Task: Add Mauro & Gianni Mascarpone Cheese to the cart.
Action: Mouse moved to (957, 330)
Screenshot: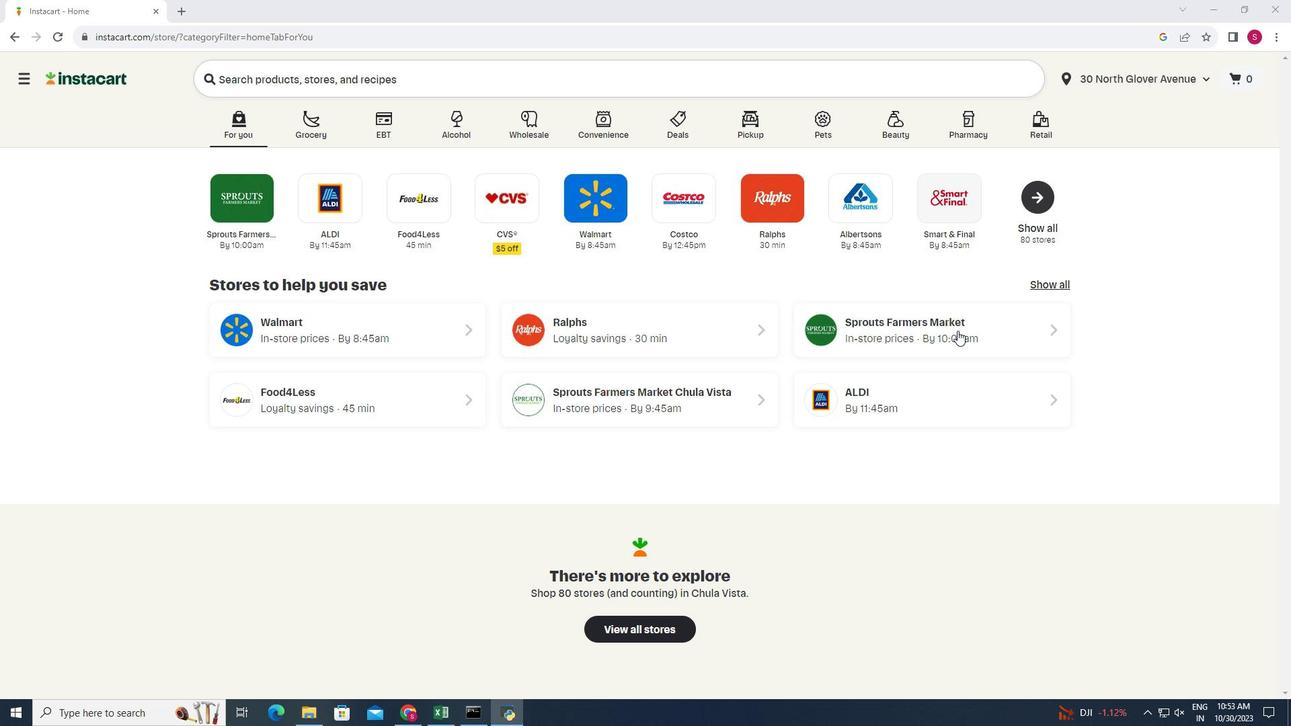 
Action: Mouse pressed left at (957, 330)
Screenshot: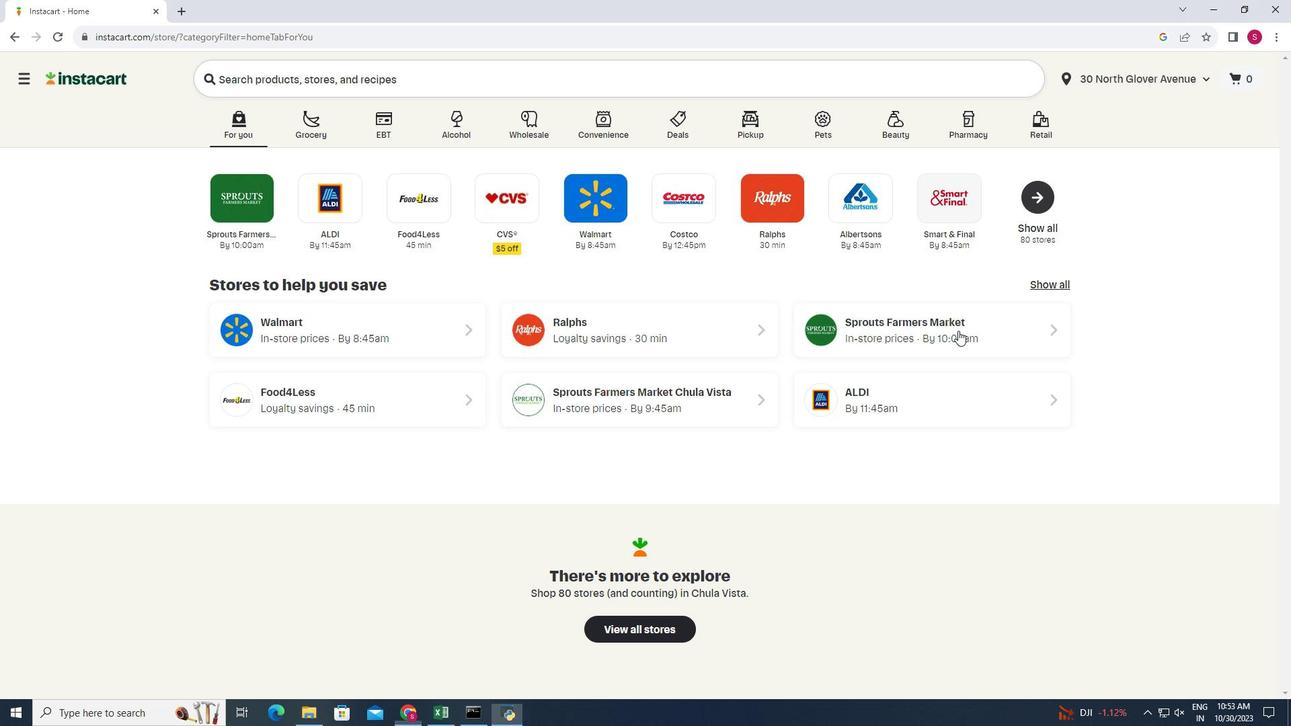 
Action: Mouse moved to (49, 587)
Screenshot: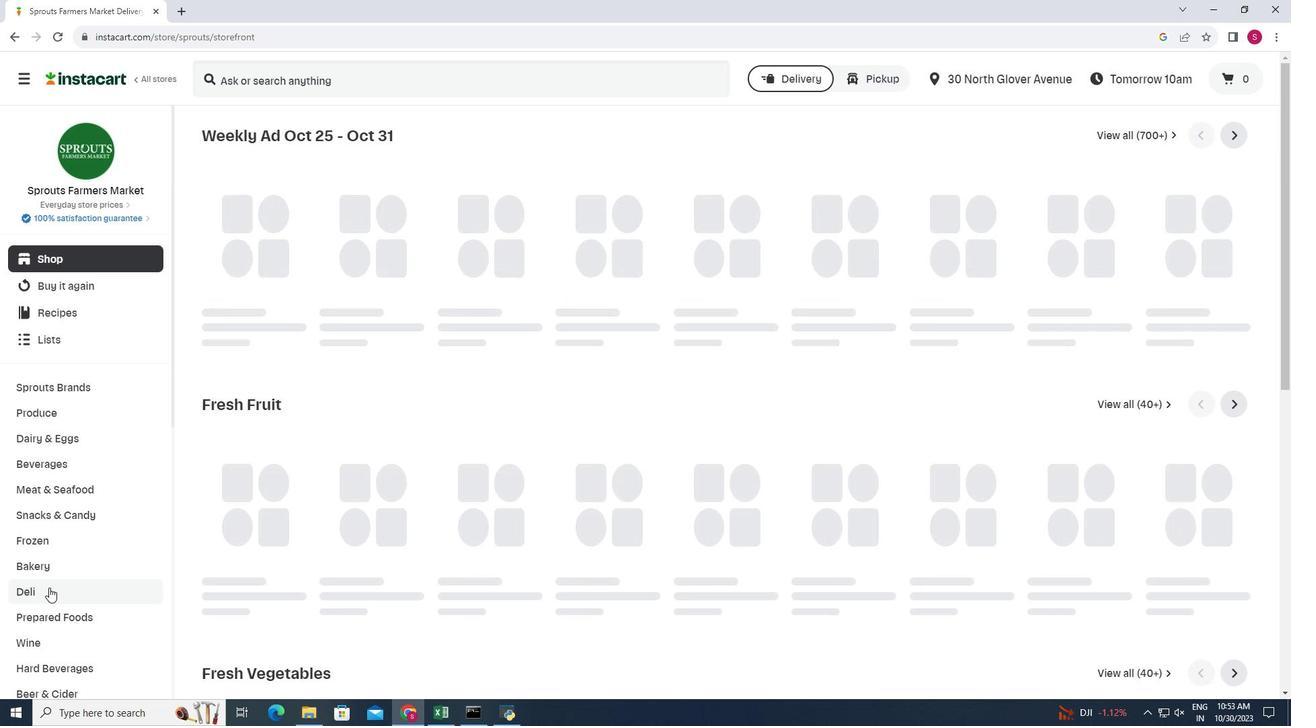 
Action: Mouse pressed left at (49, 587)
Screenshot: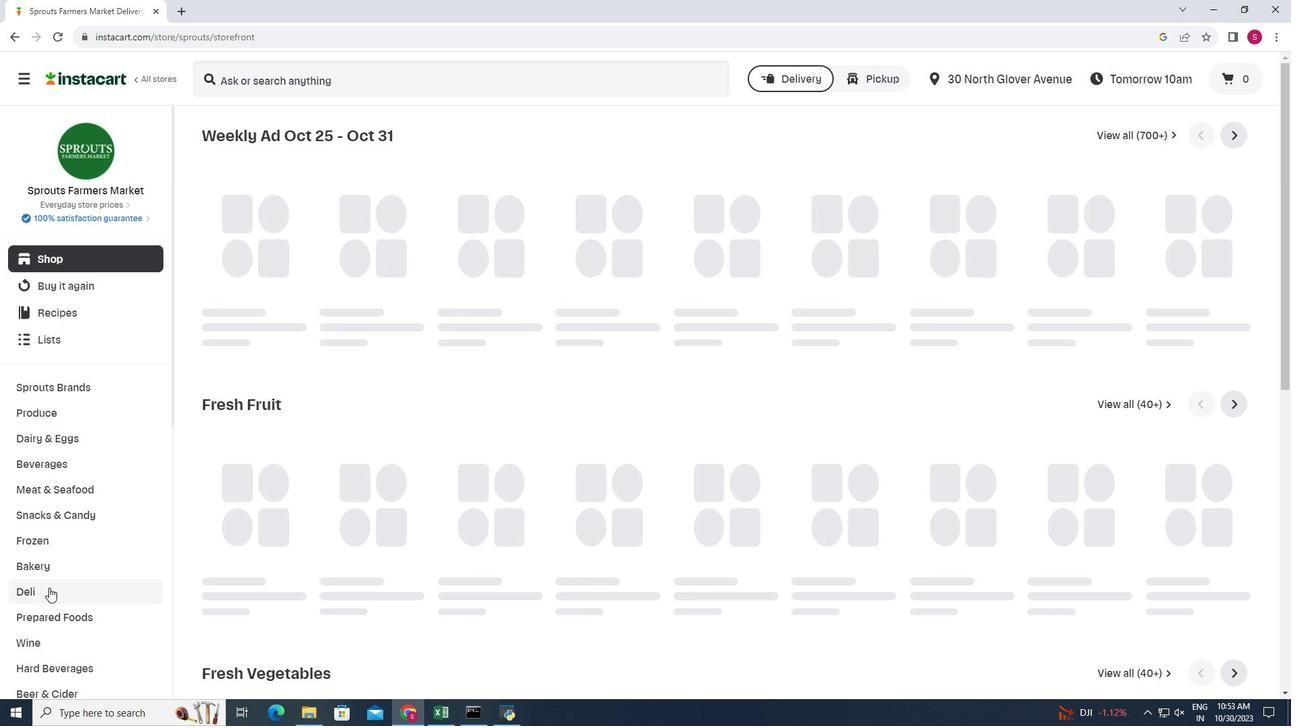 
Action: Mouse moved to (365, 165)
Screenshot: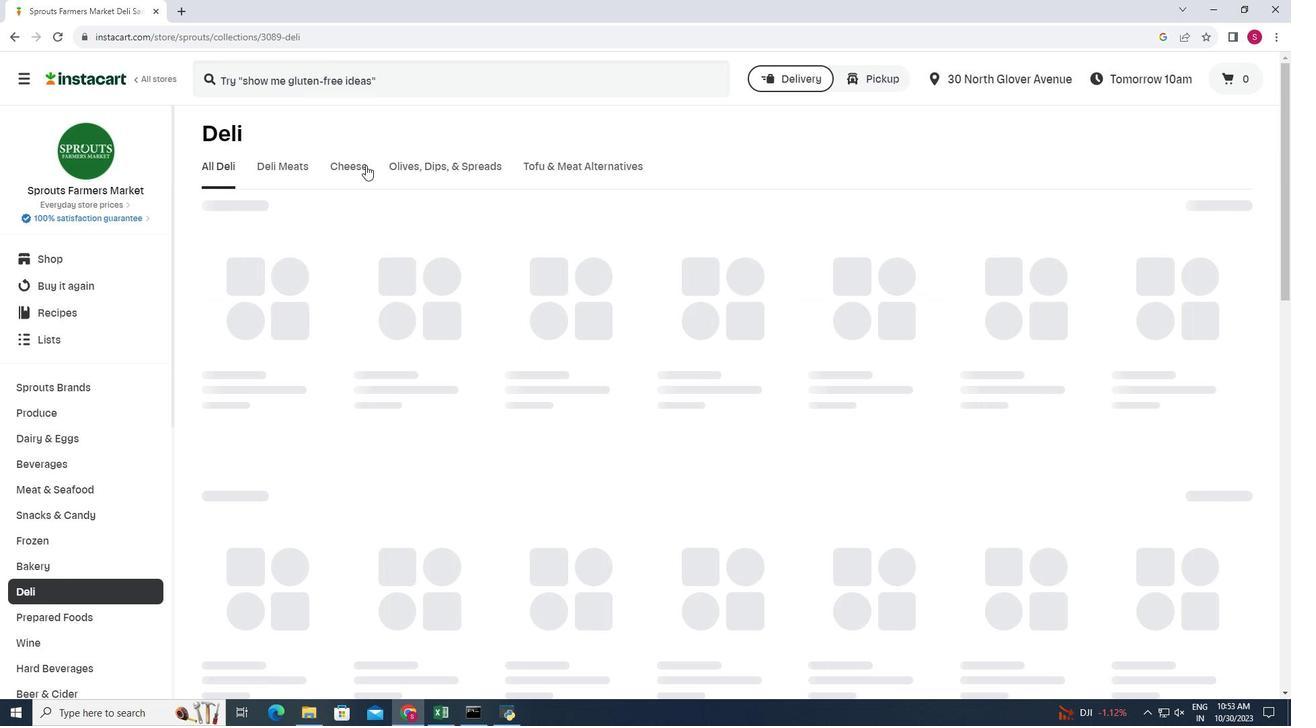 
Action: Mouse pressed left at (365, 165)
Screenshot: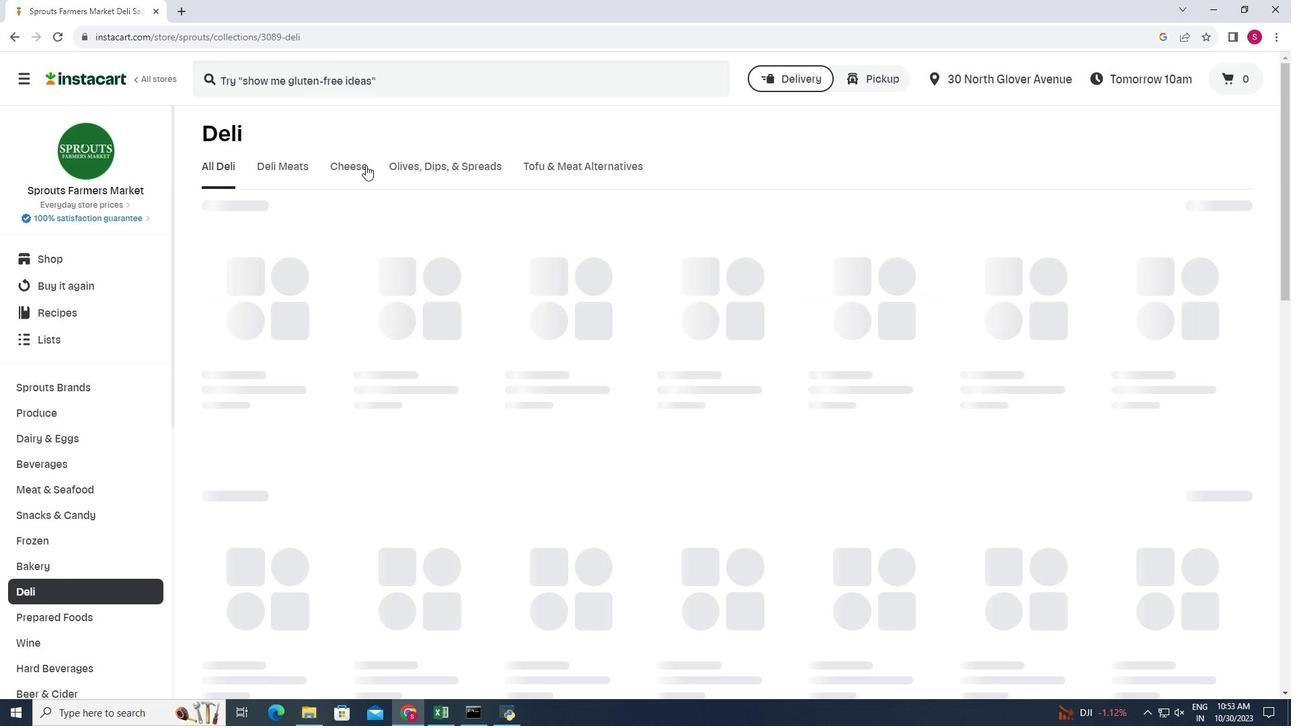 
Action: Mouse moved to (1265, 229)
Screenshot: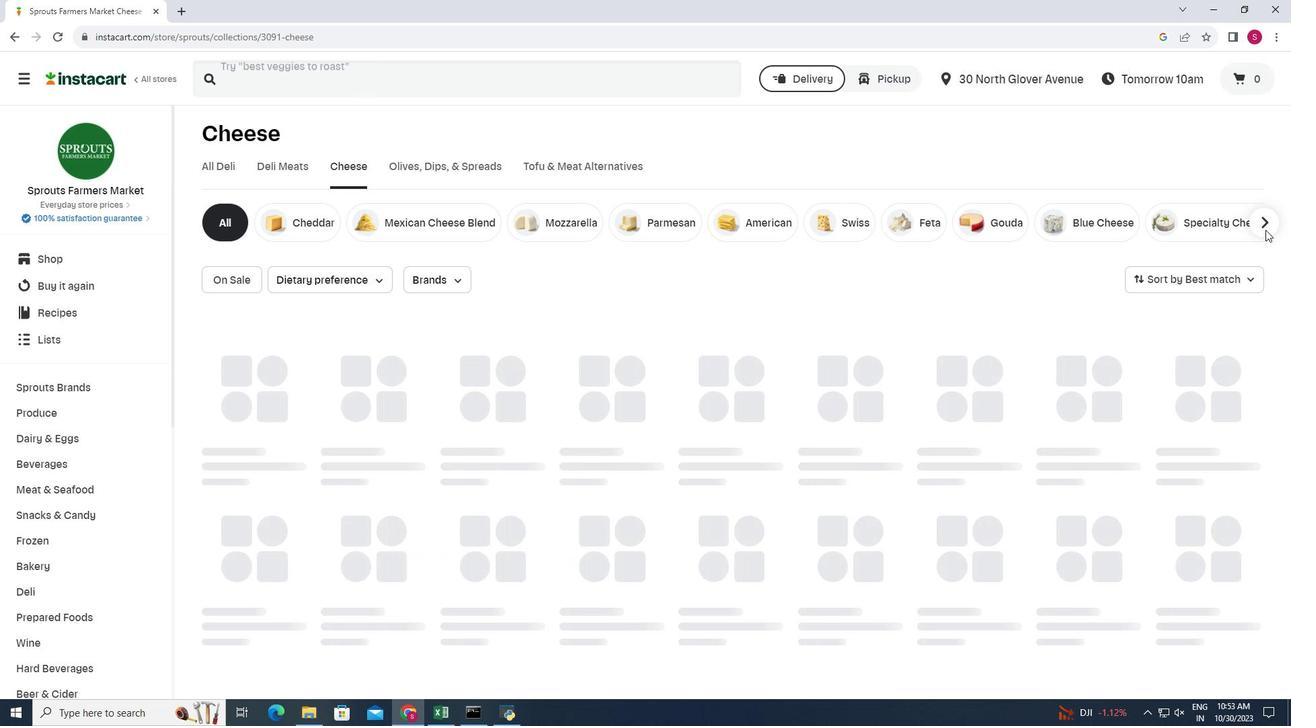 
Action: Mouse pressed left at (1265, 229)
Screenshot: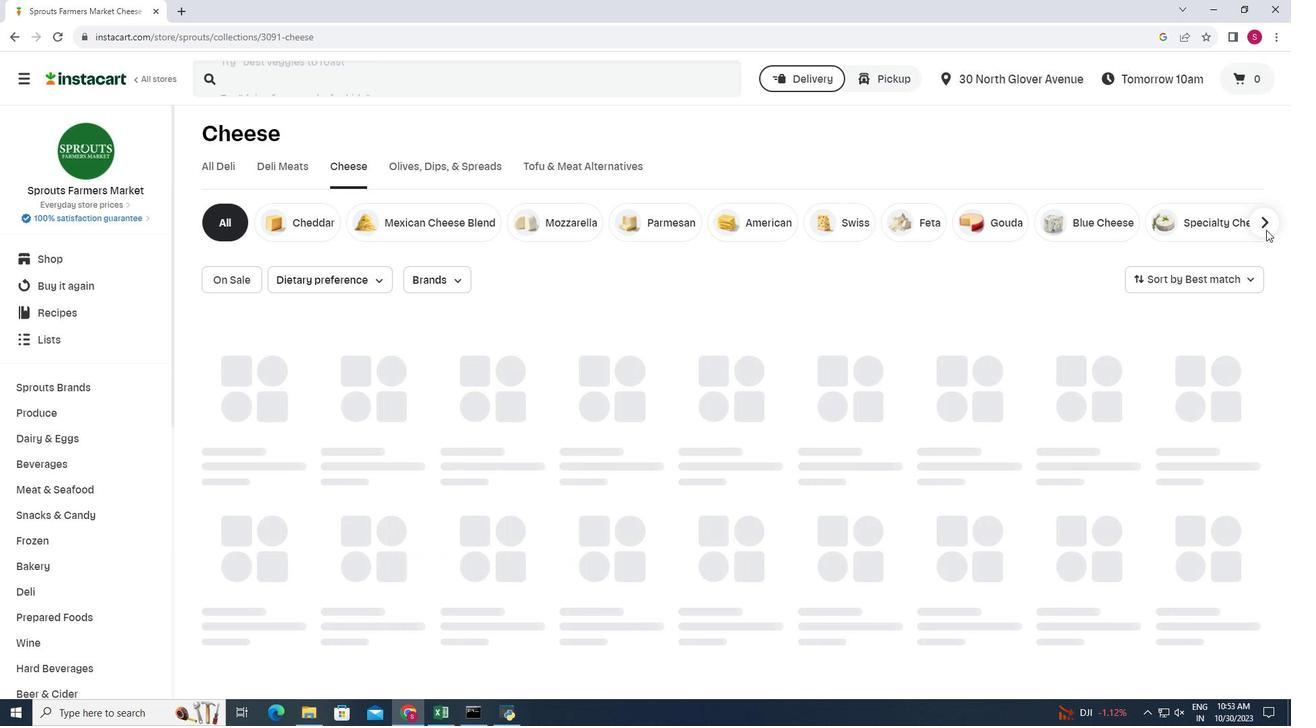 
Action: Mouse moved to (1268, 218)
Screenshot: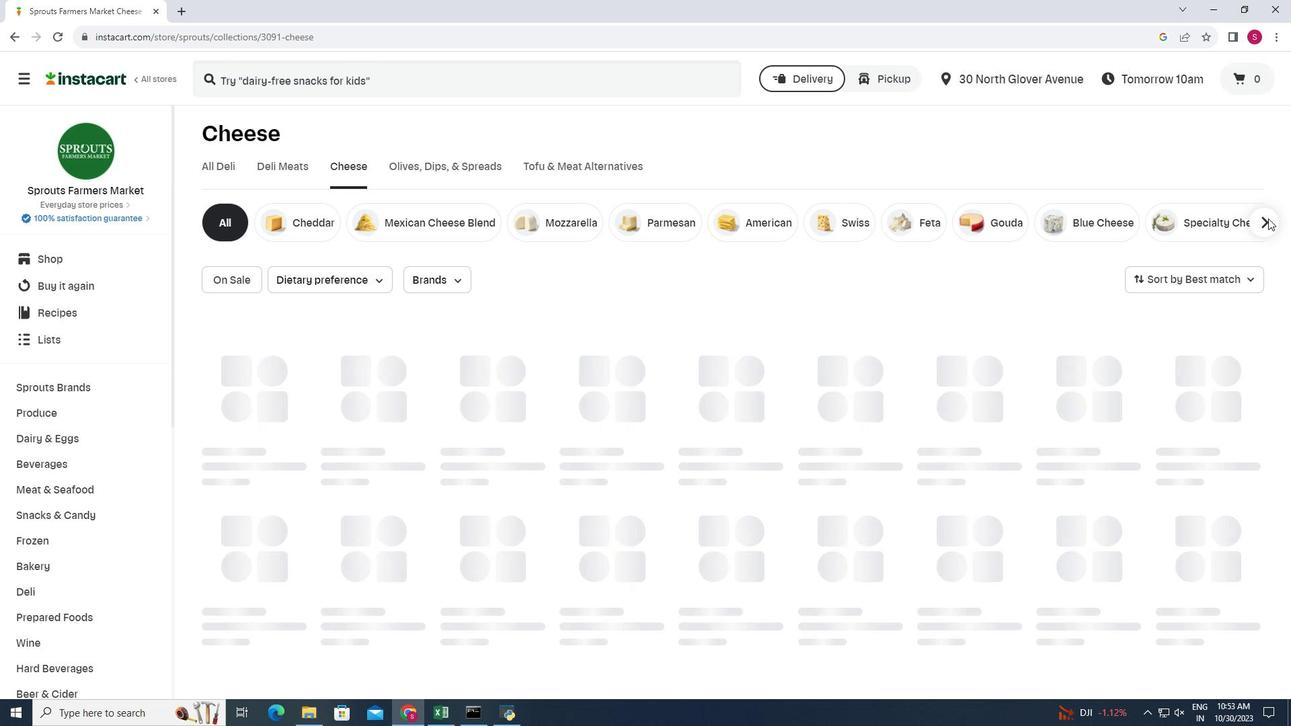 
Action: Mouse pressed left at (1268, 218)
Screenshot: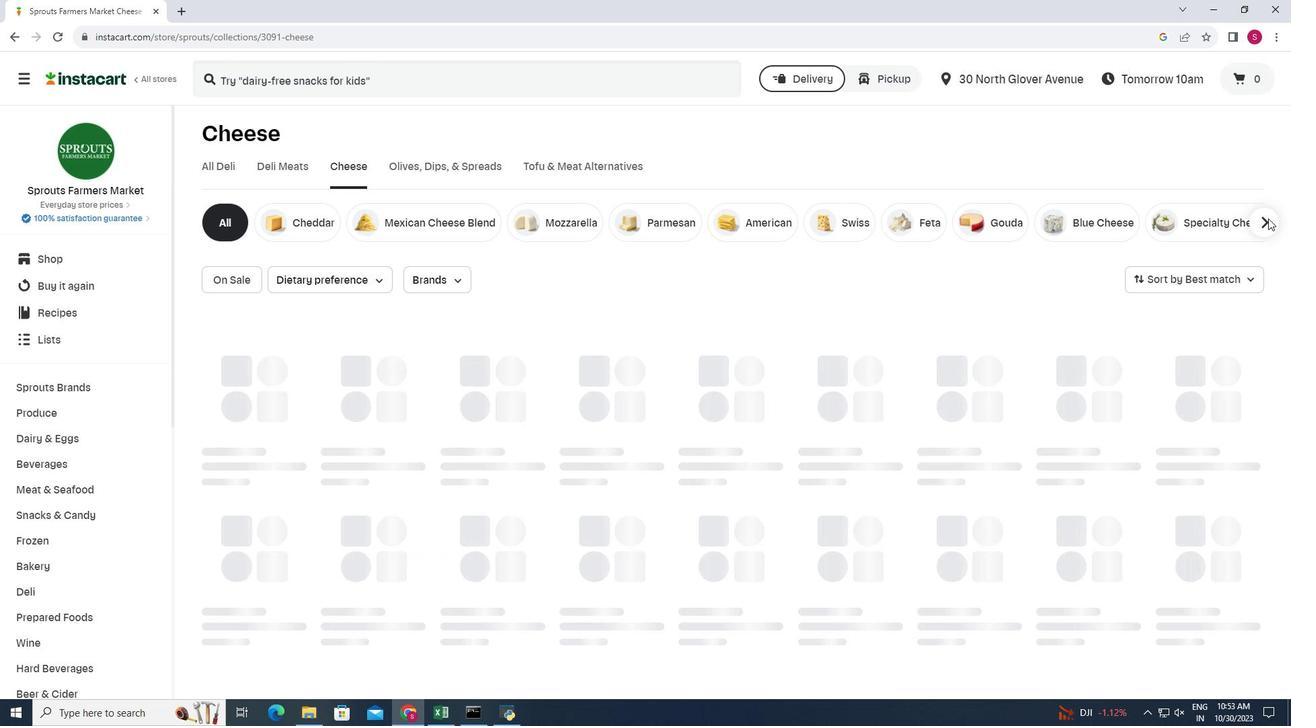 
Action: Mouse moved to (1263, 221)
Screenshot: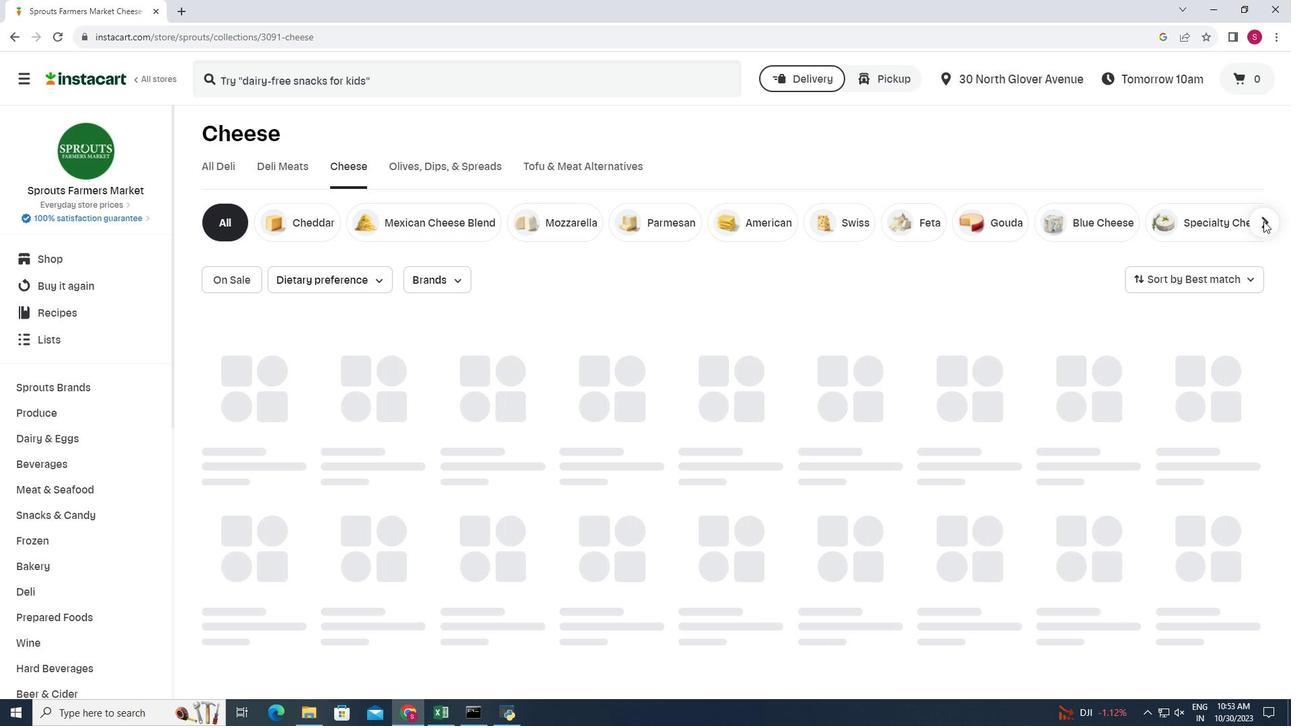 
Action: Mouse pressed left at (1263, 221)
Screenshot: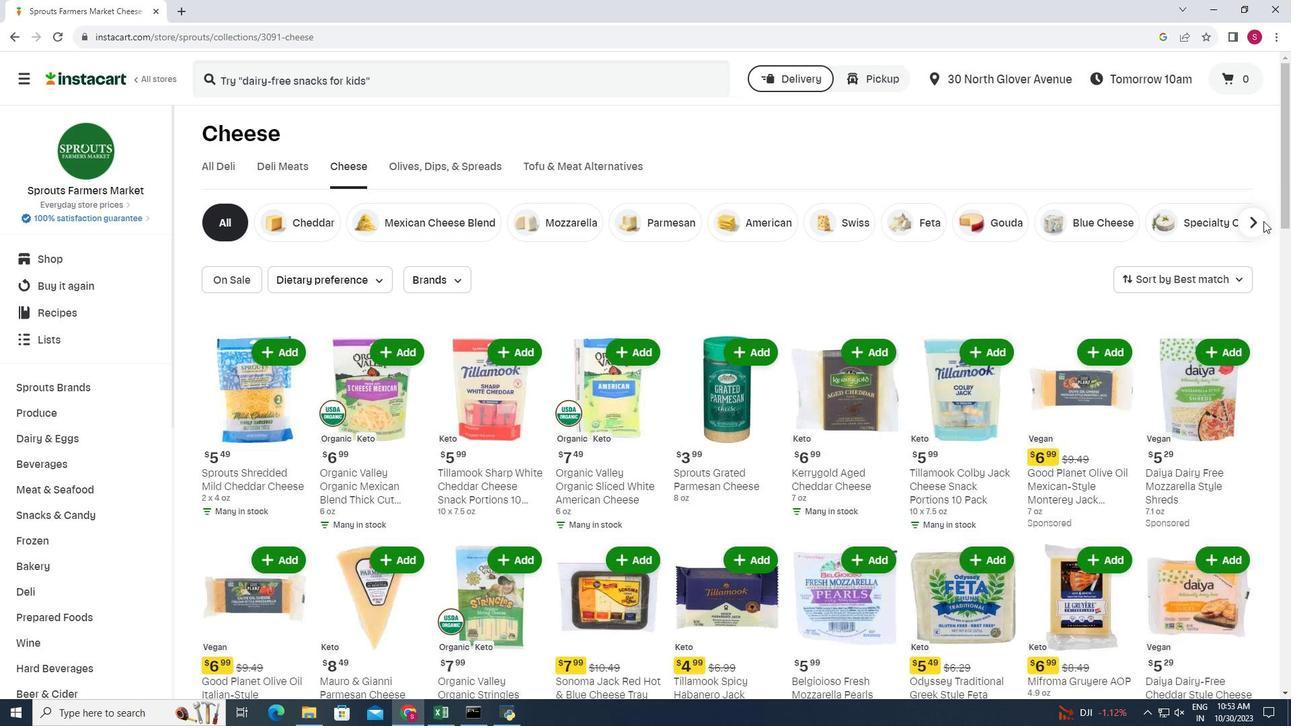 
Action: Mouse moved to (1207, 218)
Screenshot: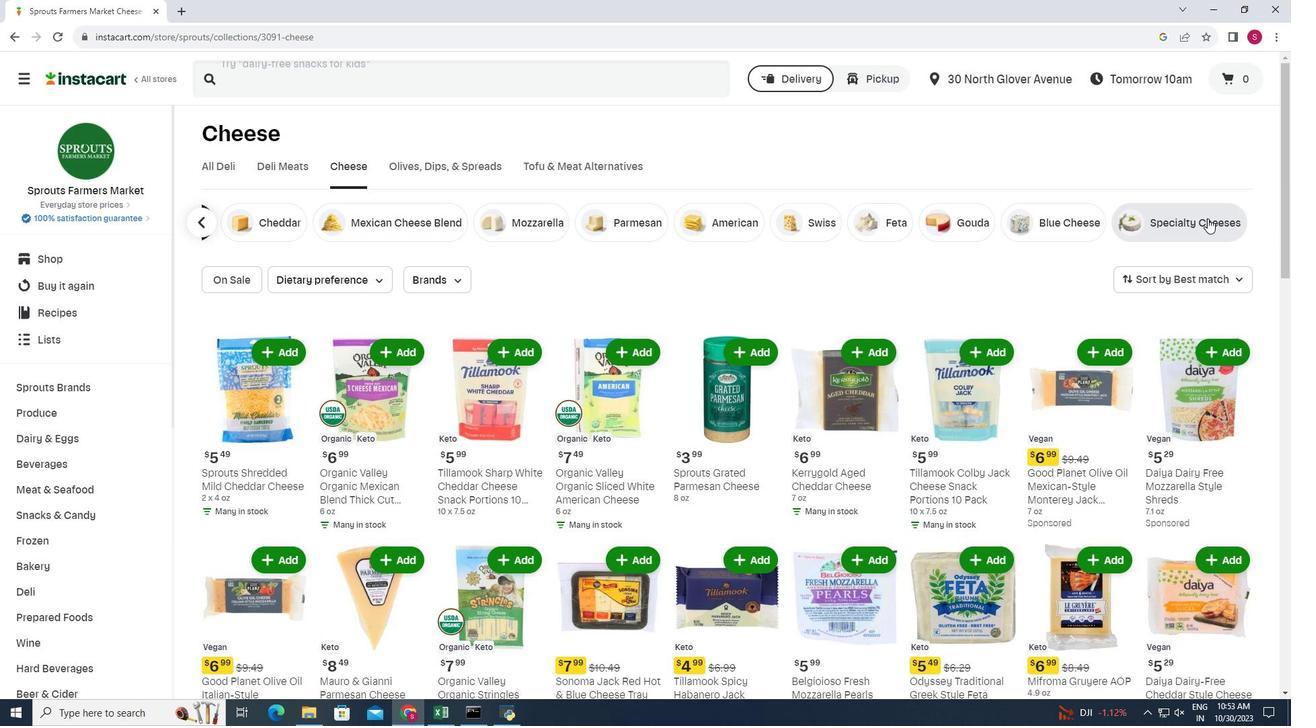 
Action: Mouse pressed left at (1207, 218)
Screenshot: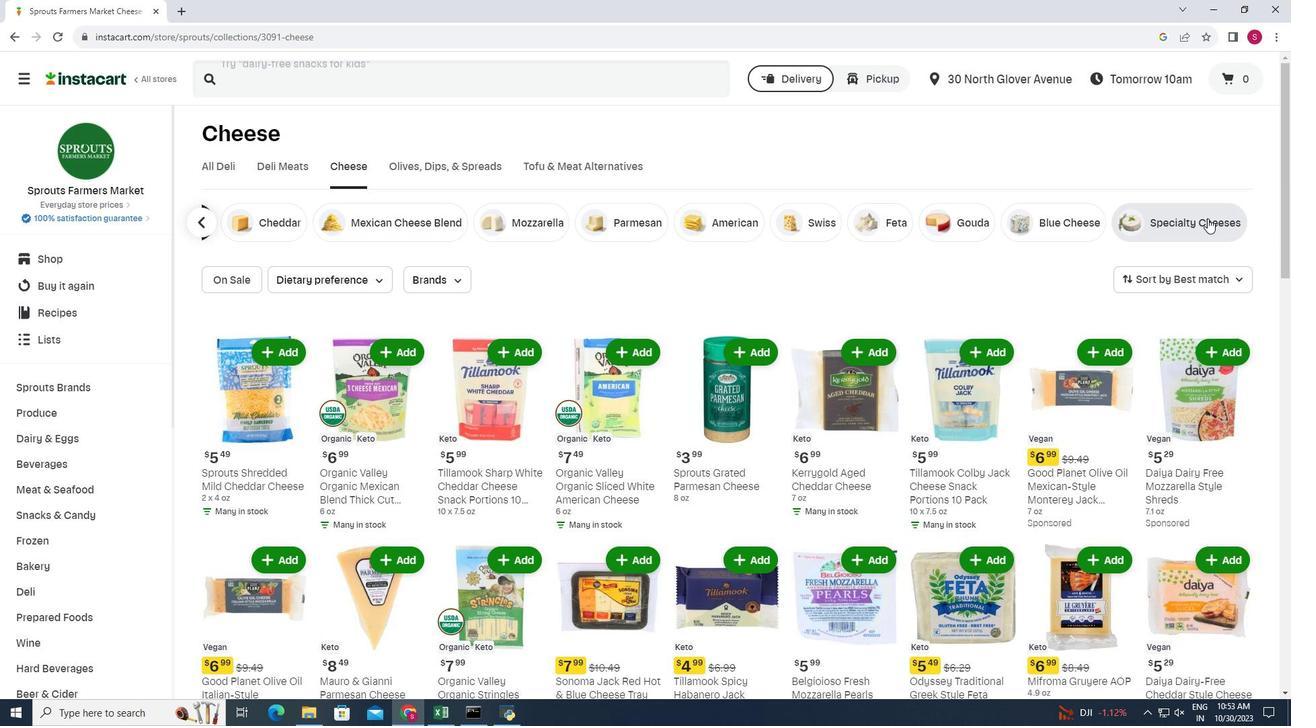 
Action: Mouse moved to (479, 277)
Screenshot: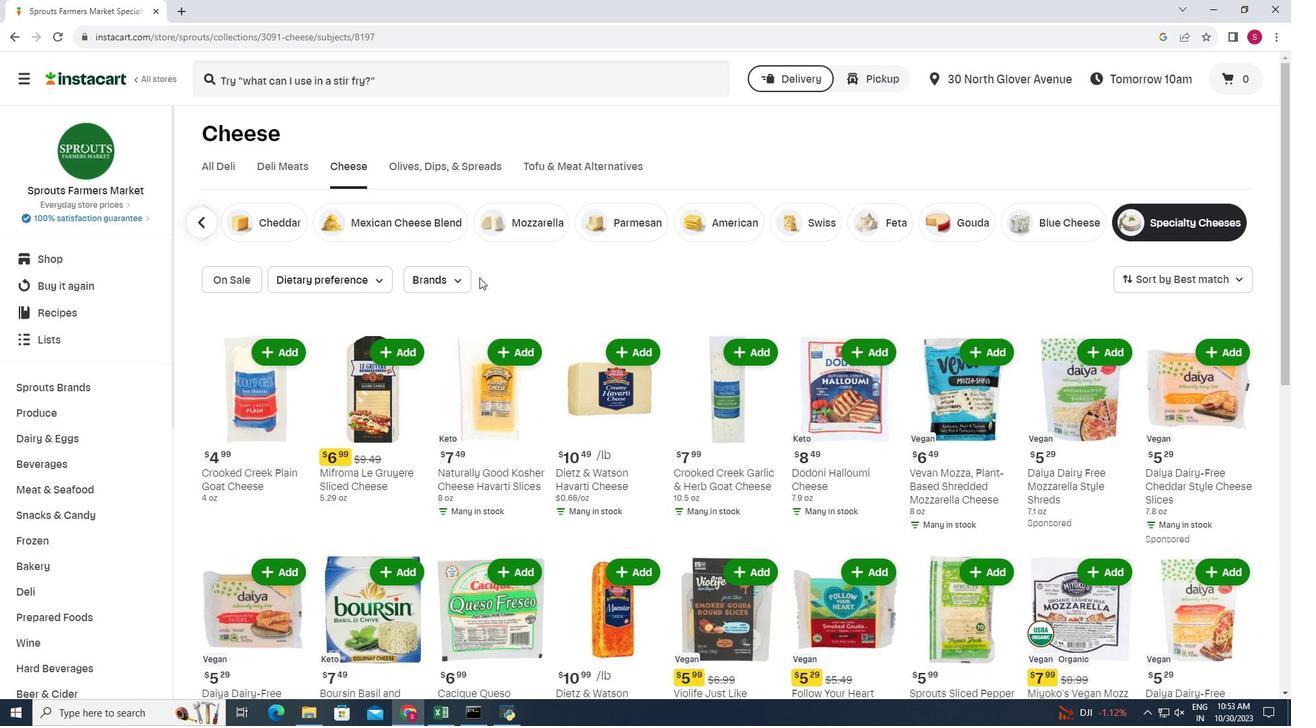 
Action: Mouse scrolled (479, 277) with delta (0, 0)
Screenshot: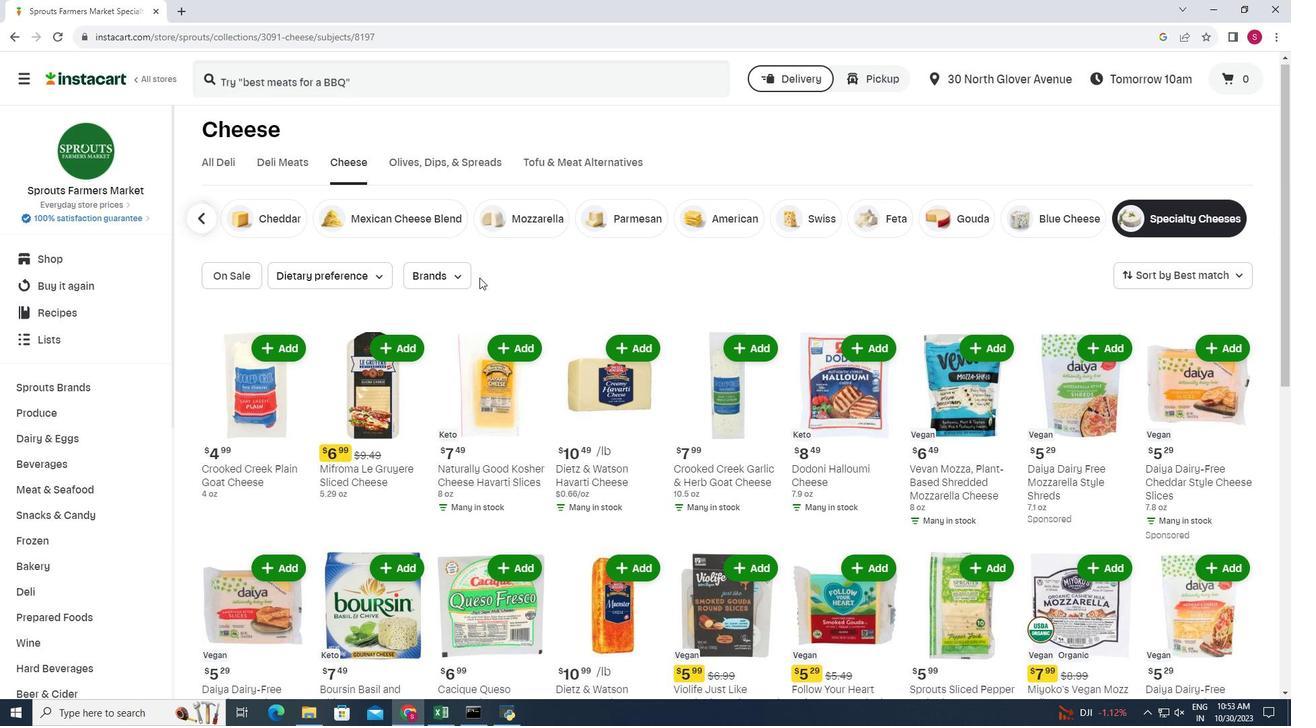 
Action: Mouse scrolled (479, 277) with delta (0, 0)
Screenshot: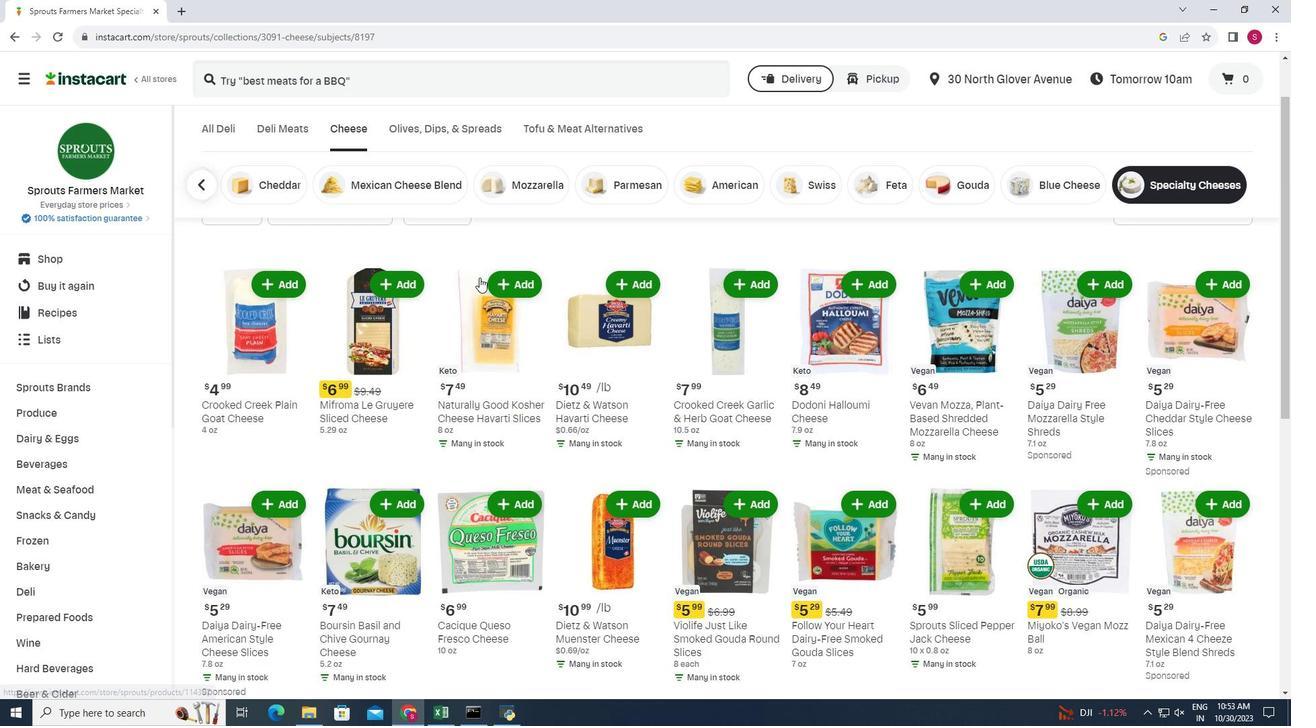 
Action: Mouse moved to (1231, 345)
Screenshot: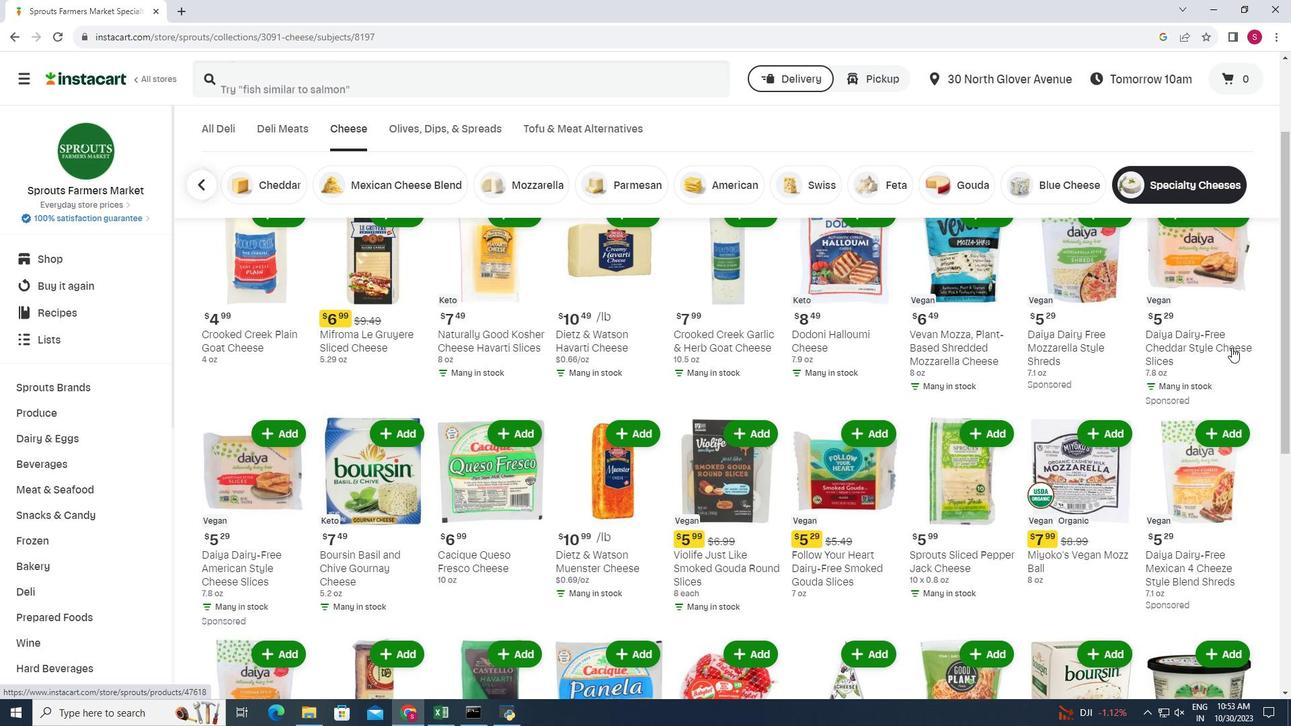 
Action: Mouse scrolled (1231, 344) with delta (0, 0)
Screenshot: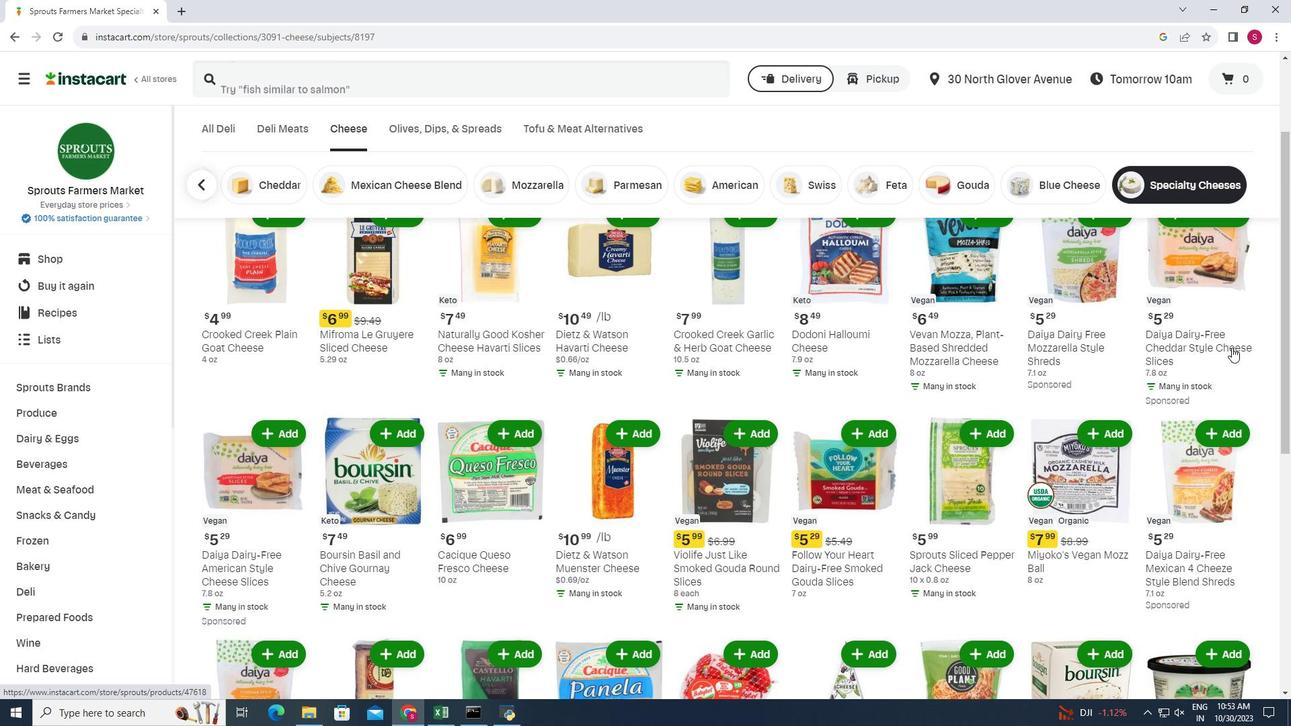 
Action: Mouse moved to (1231, 353)
Screenshot: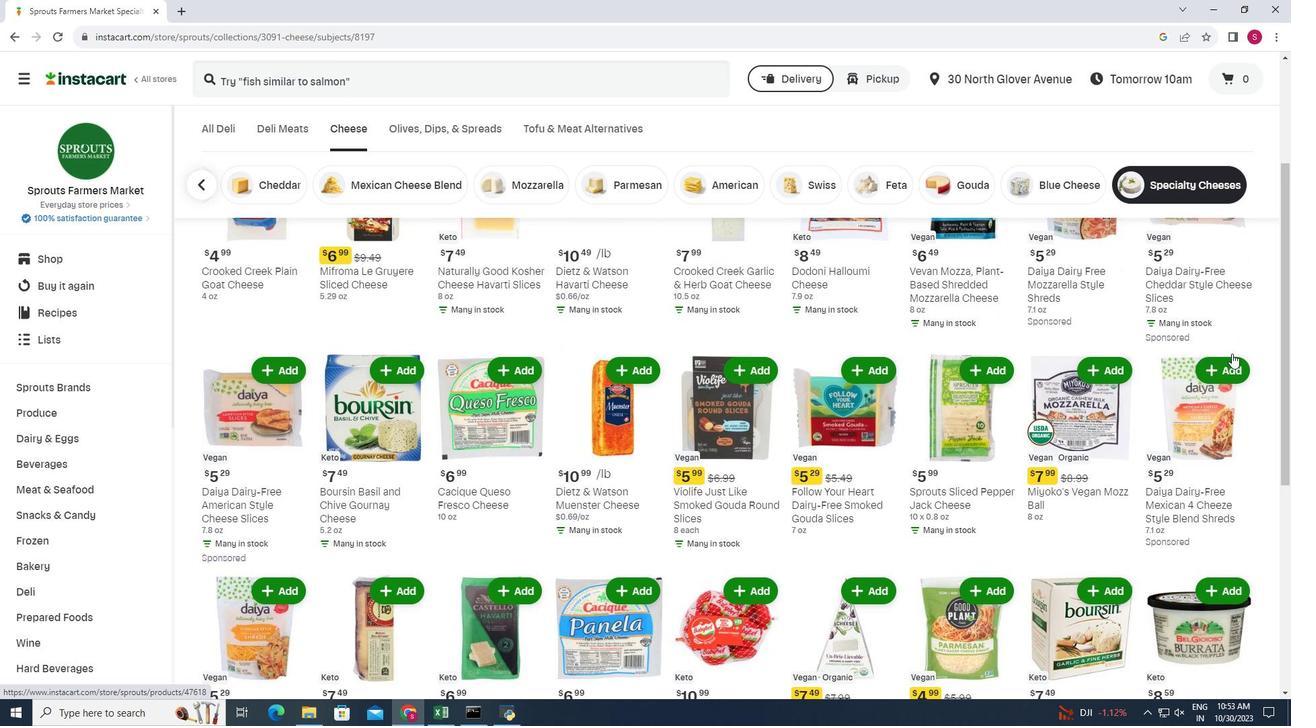 
Action: Mouse scrolled (1231, 352) with delta (0, 0)
Screenshot: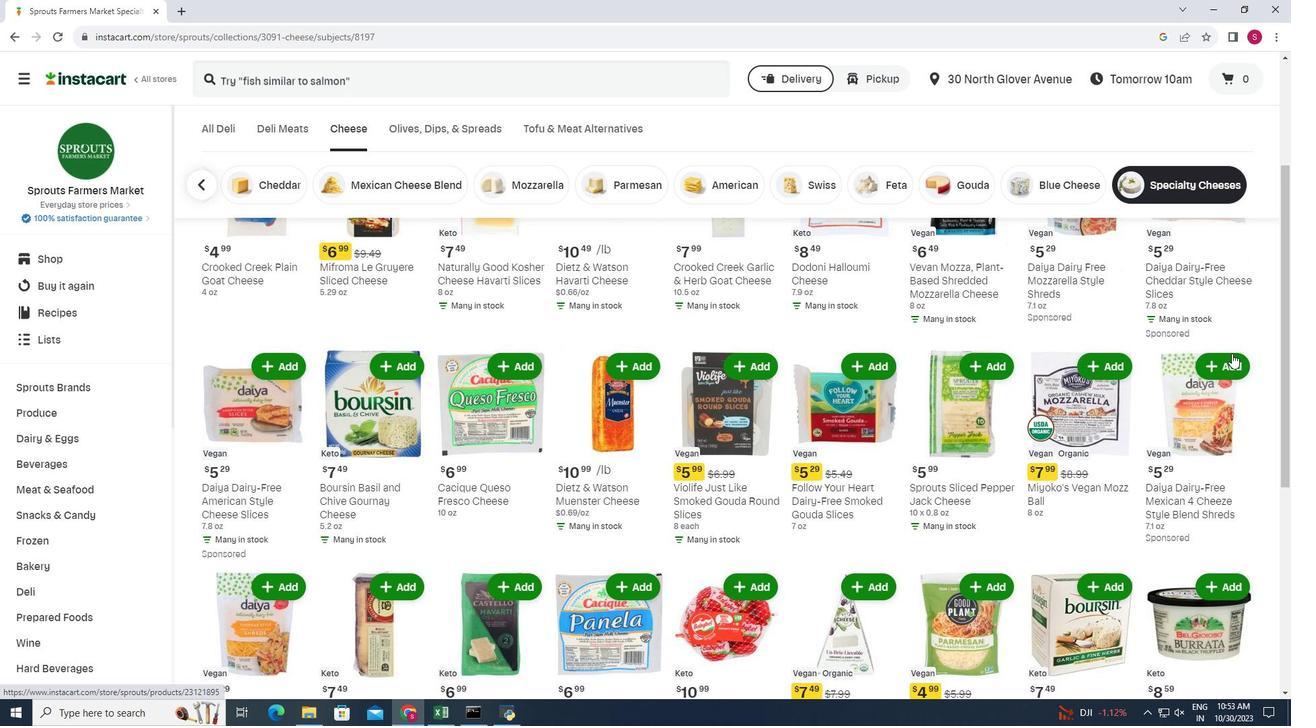
Action: Mouse moved to (342, 353)
Screenshot: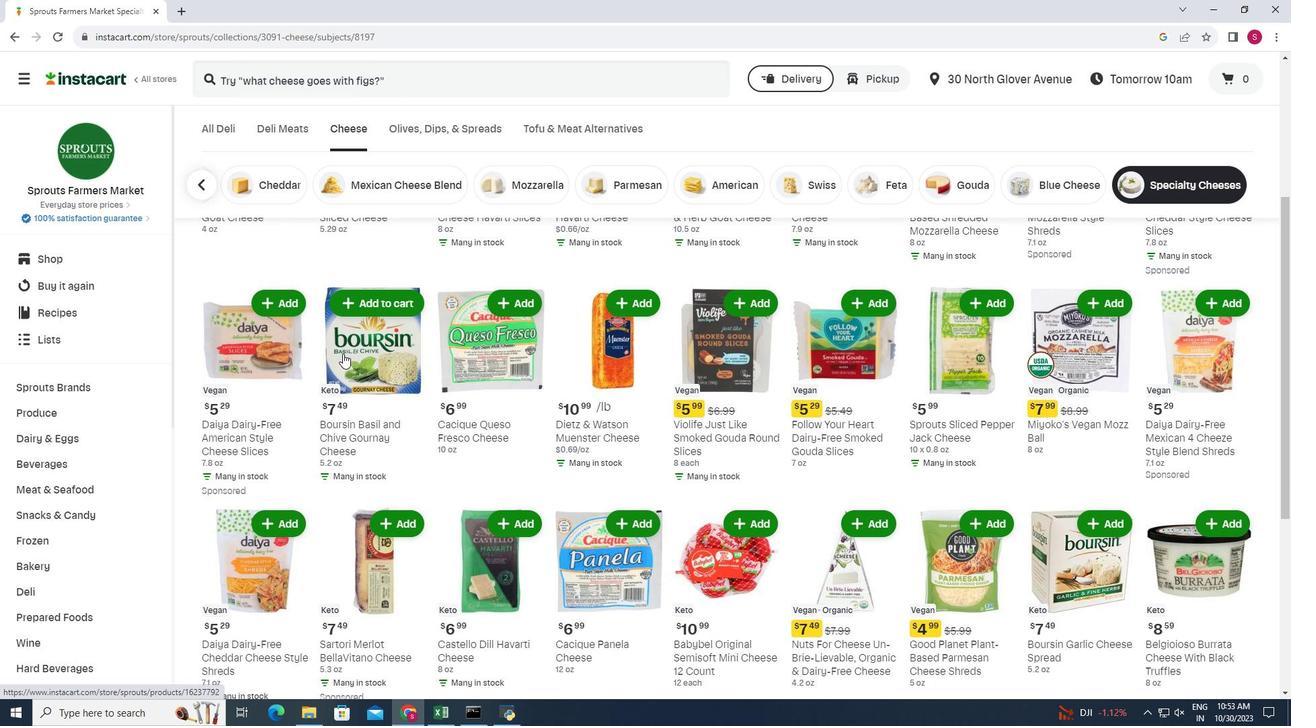 
Action: Mouse scrolled (342, 353) with delta (0, 0)
Screenshot: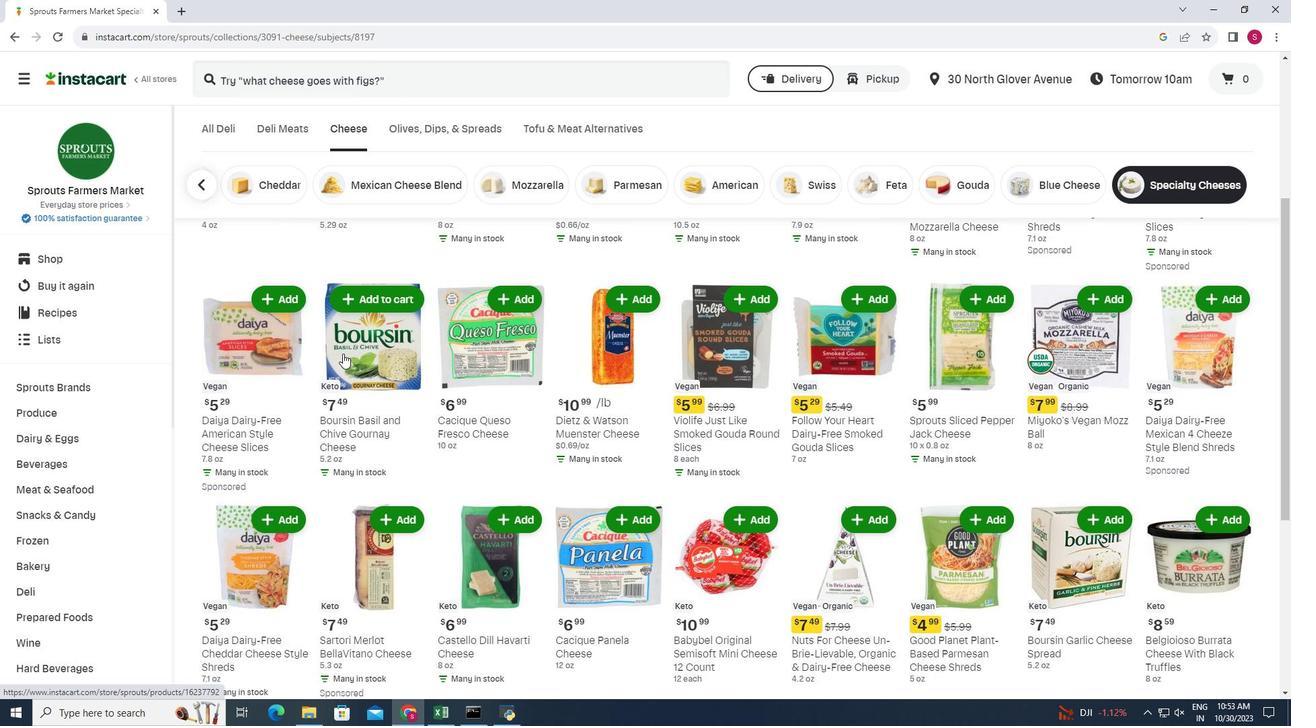 
Action: Mouse moved to (1182, 478)
Screenshot: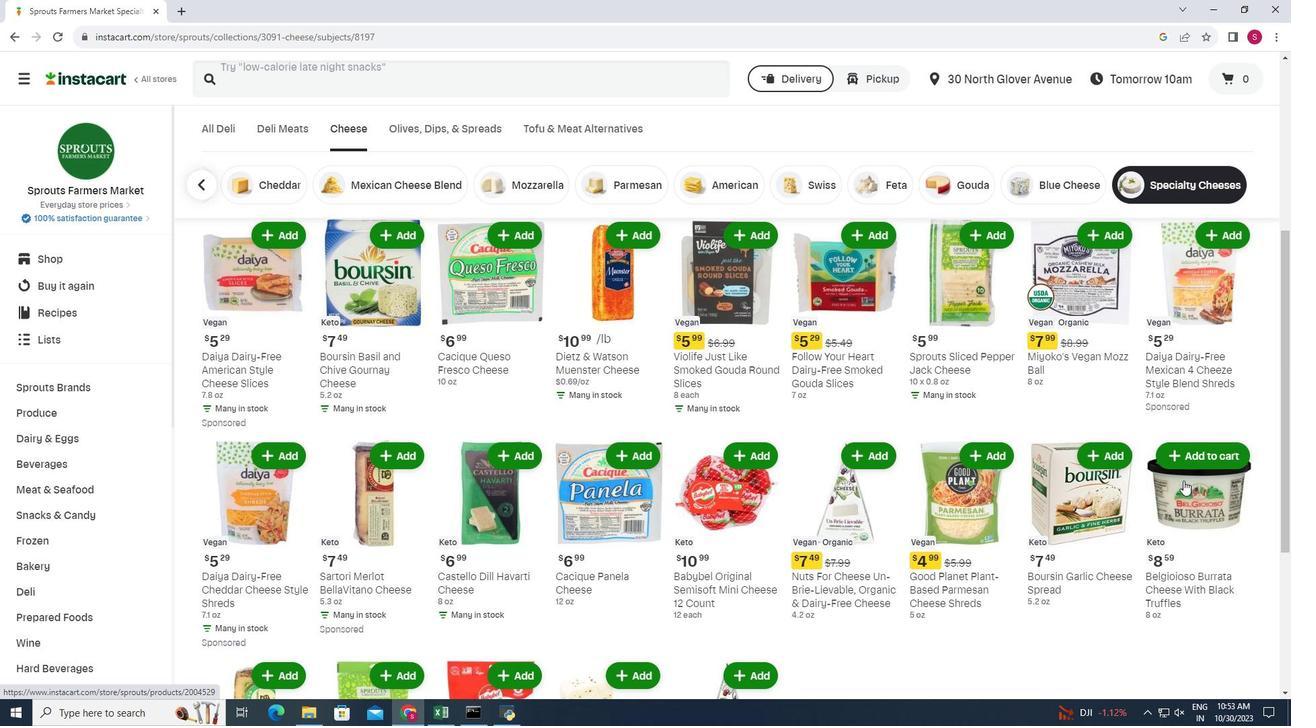 
Action: Mouse scrolled (1182, 478) with delta (0, 0)
Screenshot: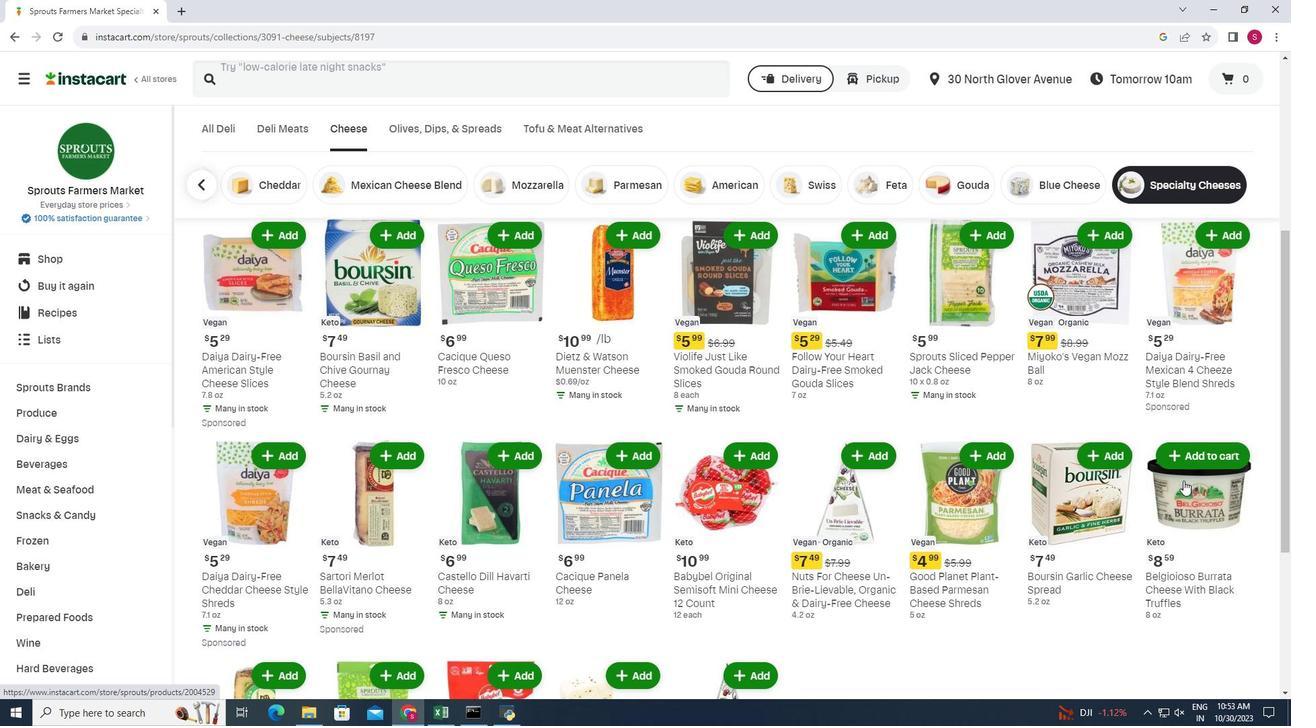 
Action: Mouse moved to (326, 454)
Screenshot: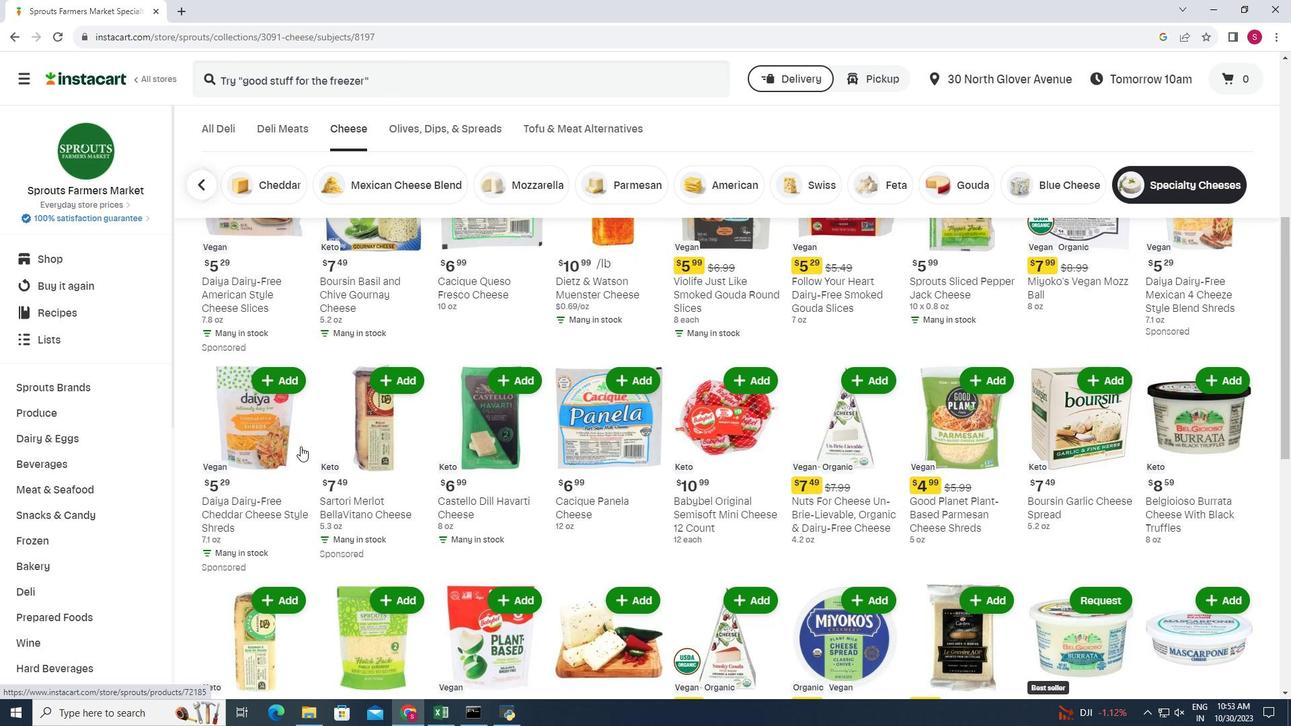 
Action: Mouse scrolled (326, 453) with delta (0, 0)
Screenshot: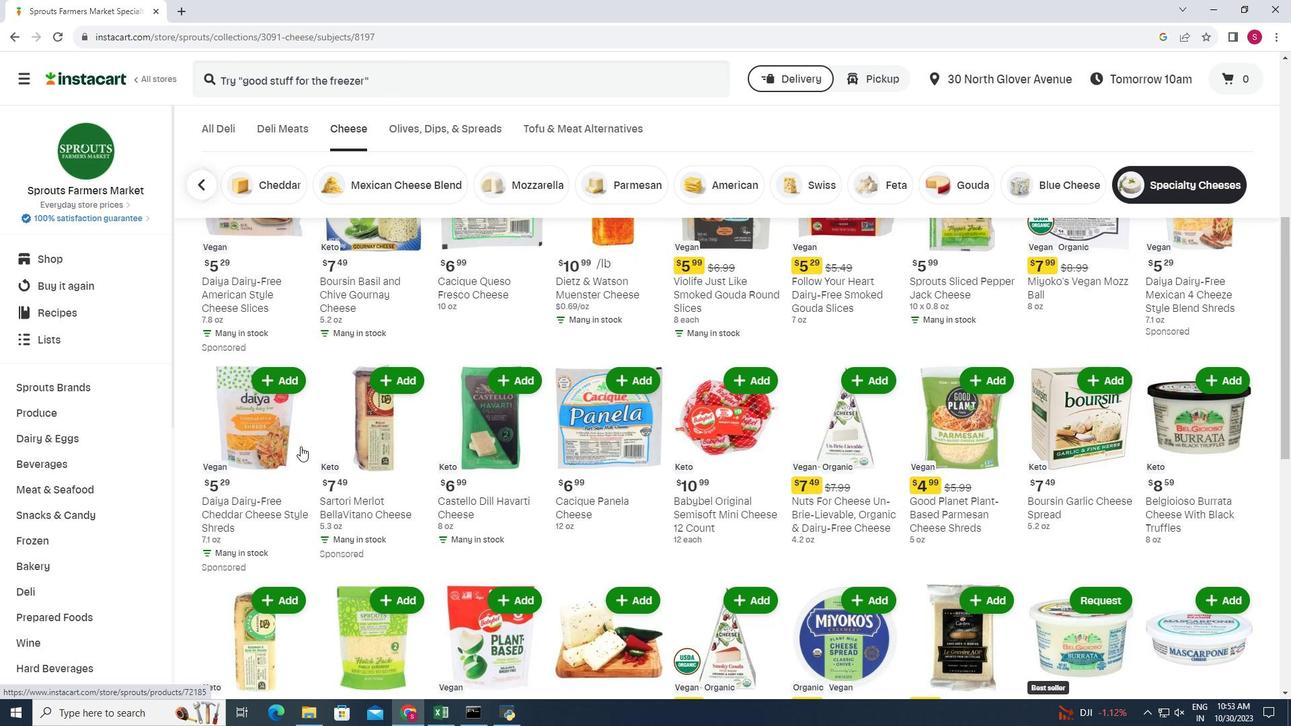 
Action: Mouse moved to (309, 435)
Screenshot: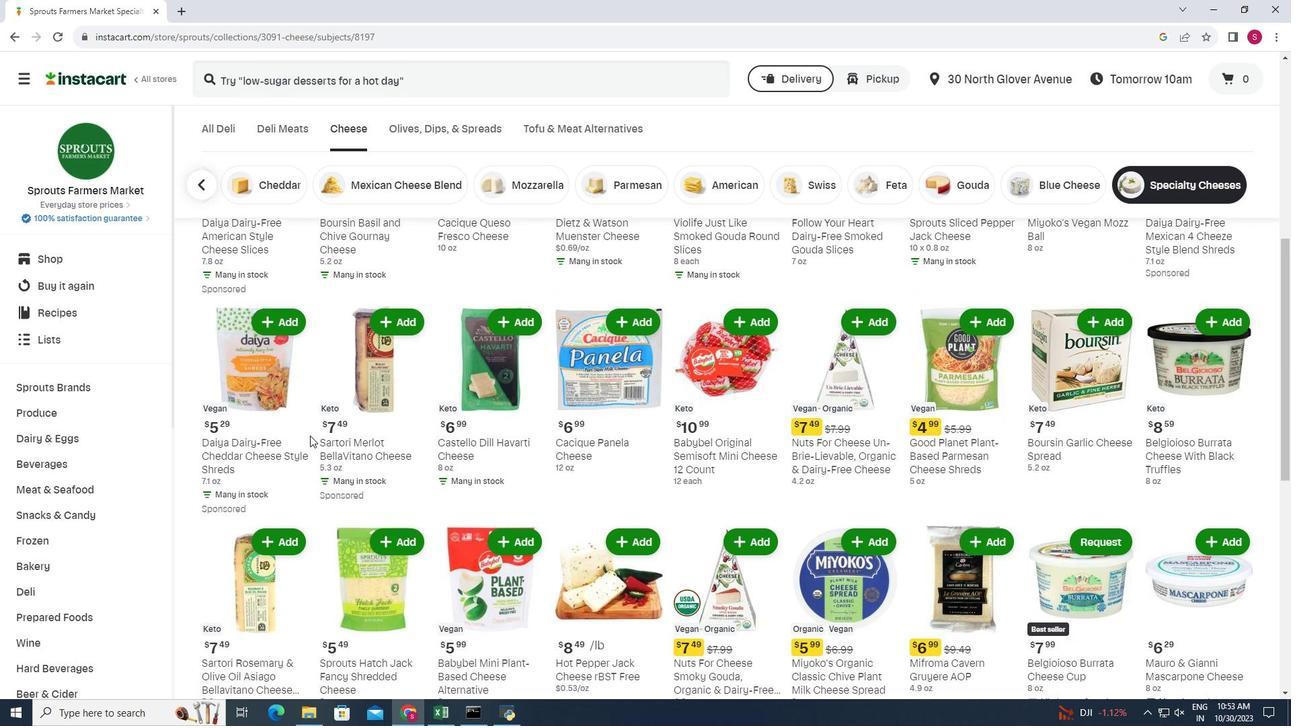 
Action: Mouse scrolled (309, 435) with delta (0, 0)
Screenshot: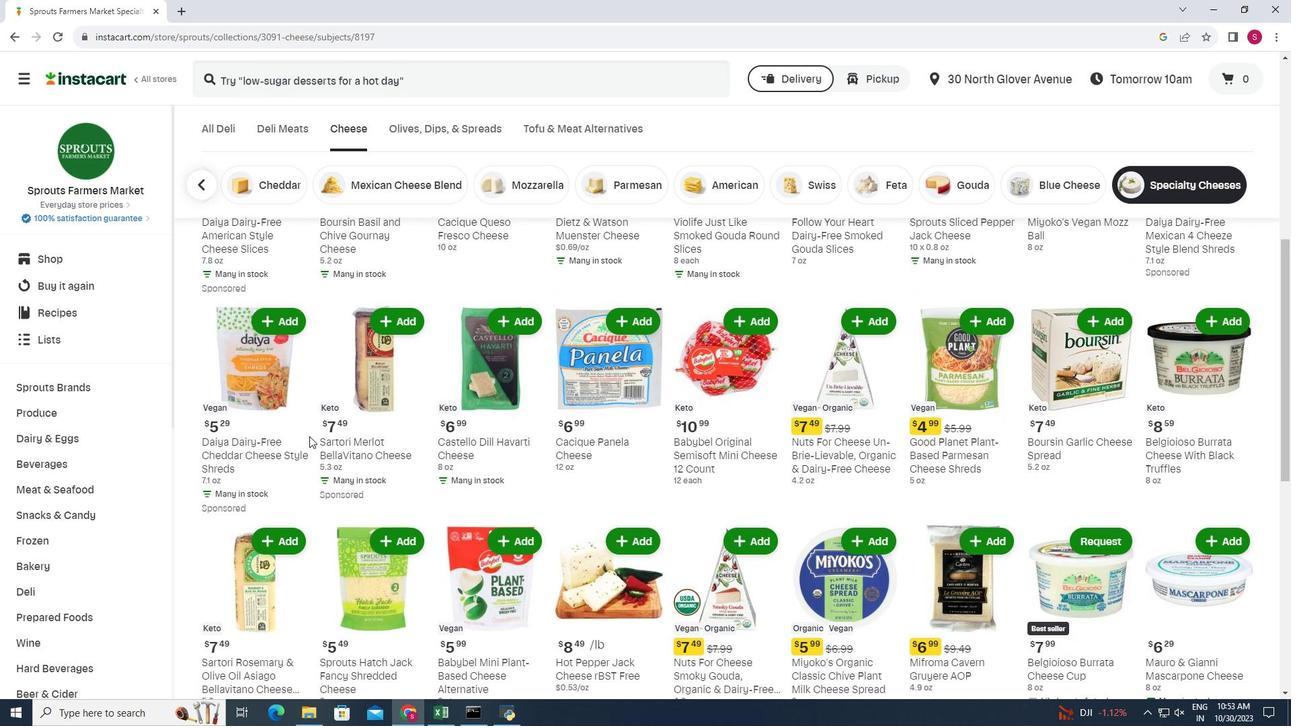 
Action: Mouse moved to (298, 437)
Screenshot: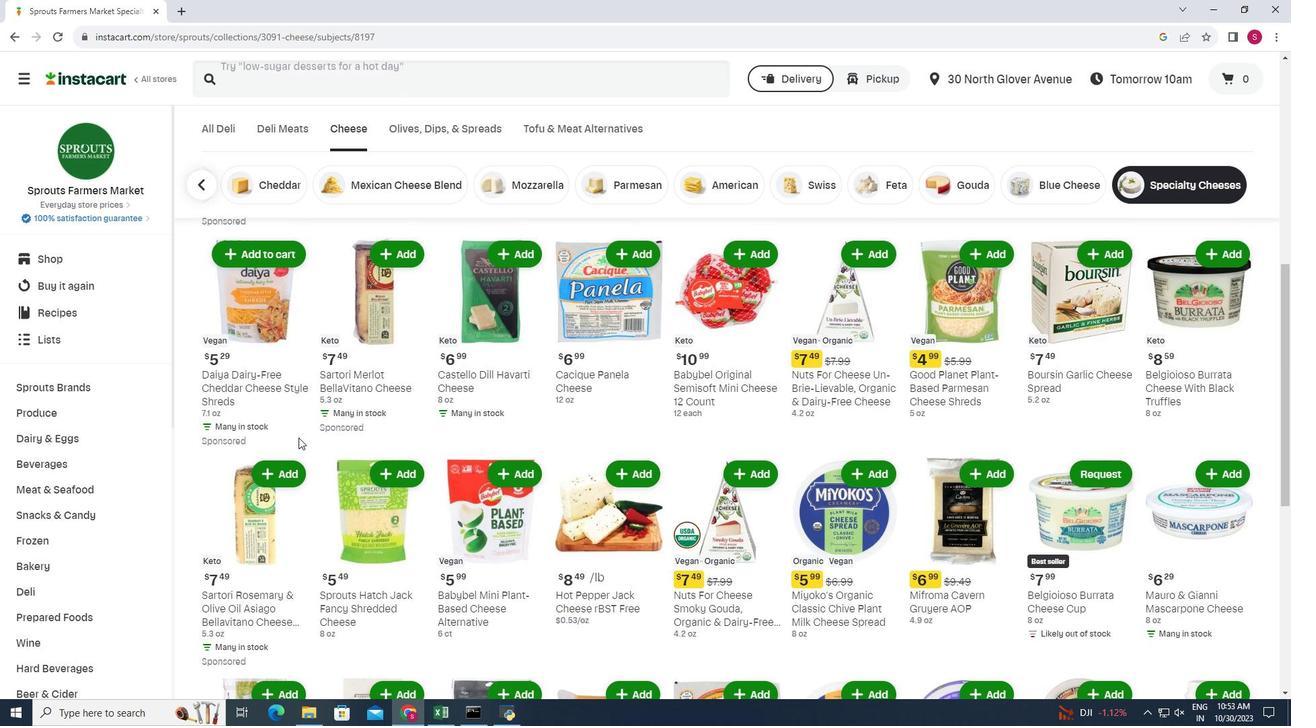 
Action: Mouse scrolled (298, 437) with delta (0, 0)
Screenshot: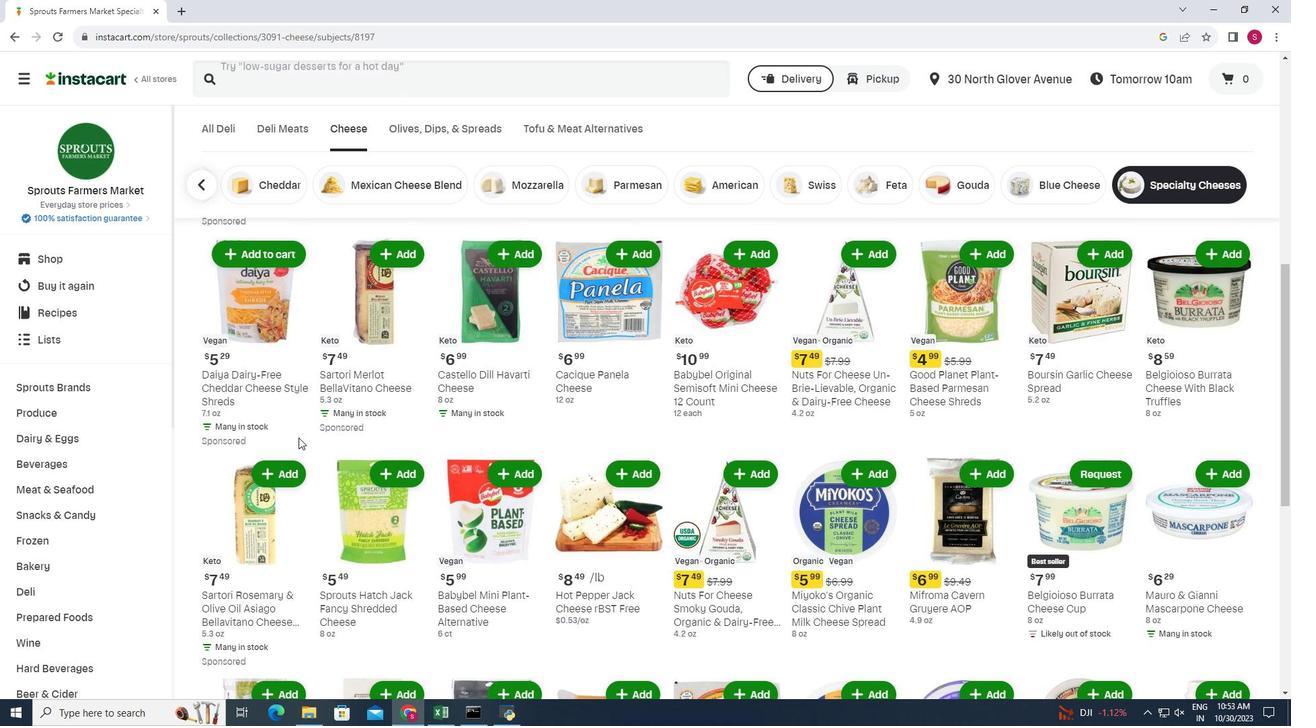 
Action: Mouse moved to (1243, 405)
Screenshot: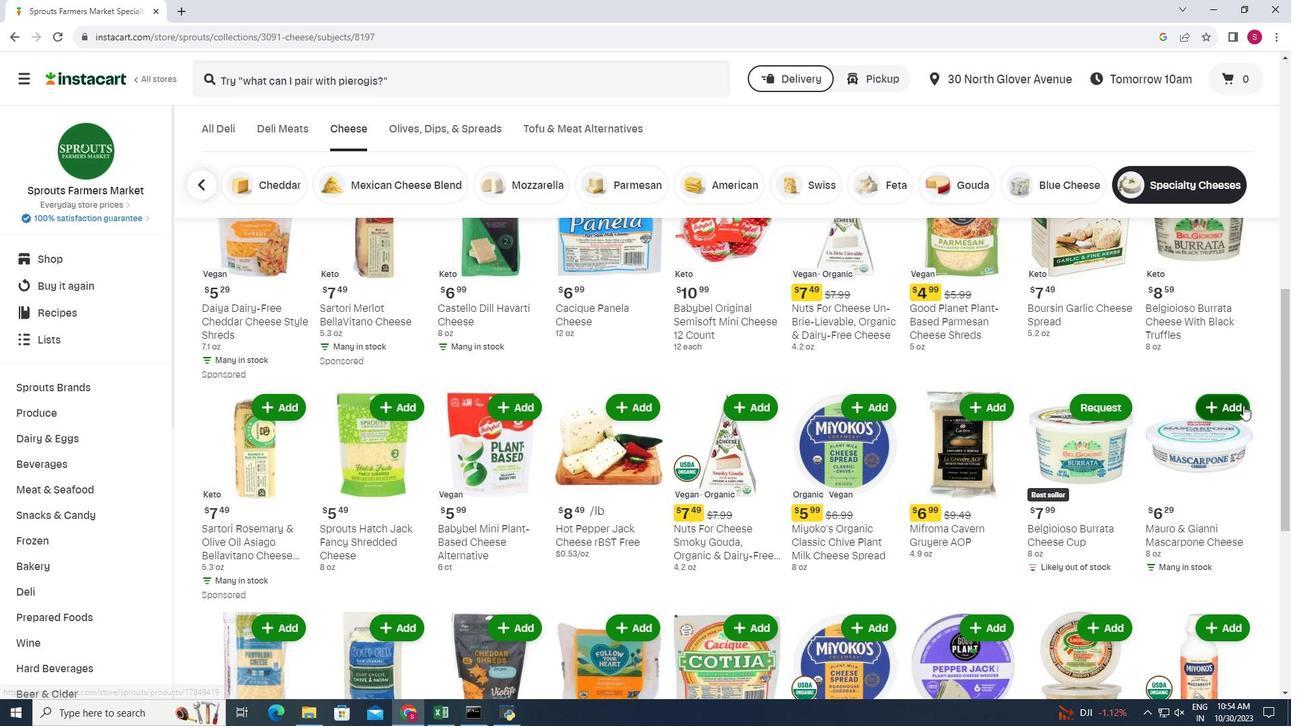 
Action: Mouse pressed left at (1243, 405)
Screenshot: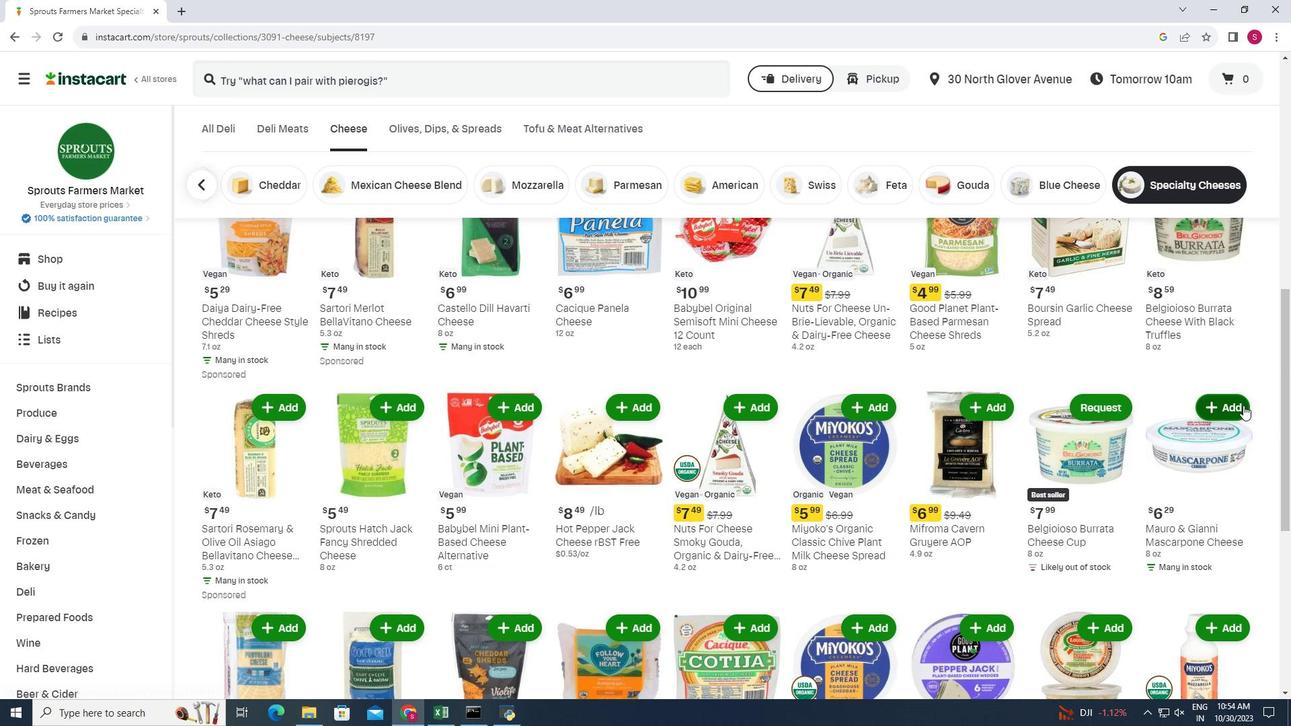 
Action: Mouse moved to (1235, 373)
Screenshot: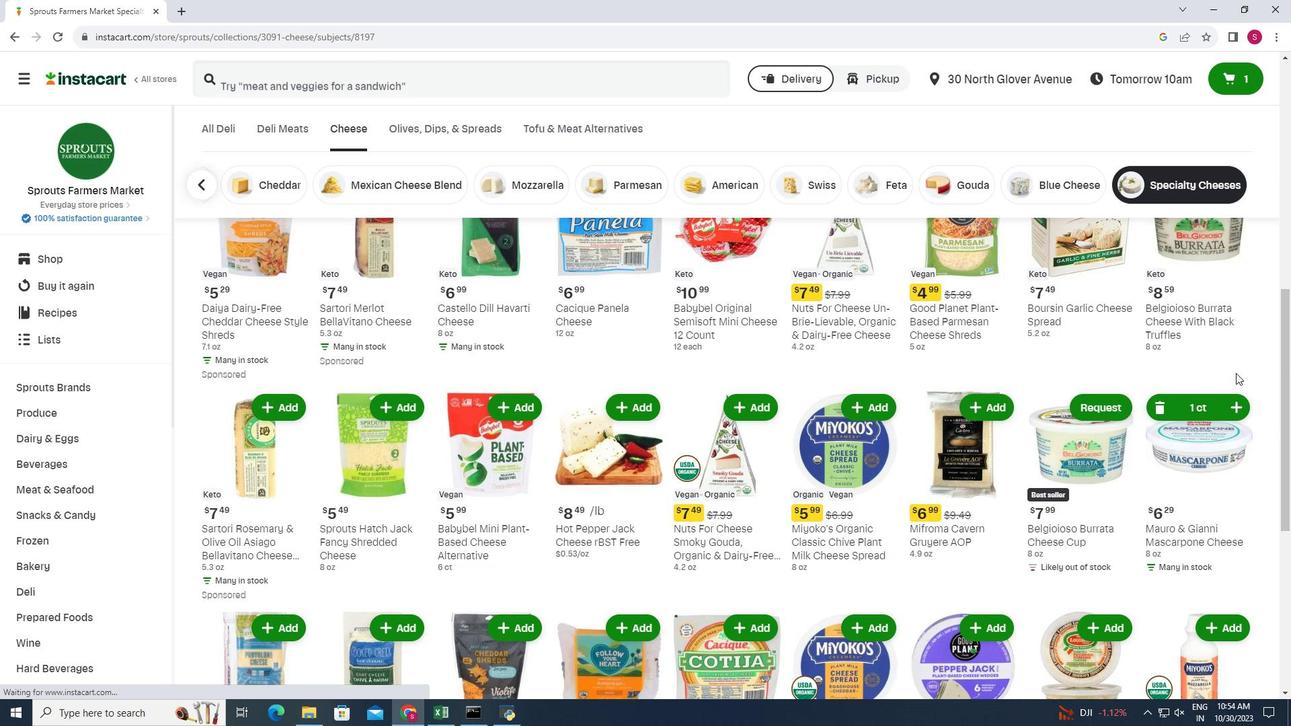 
